 Task: Look for vegan products in the category "Specialty Cheeses".
Action: Mouse moved to (672, 249)
Screenshot: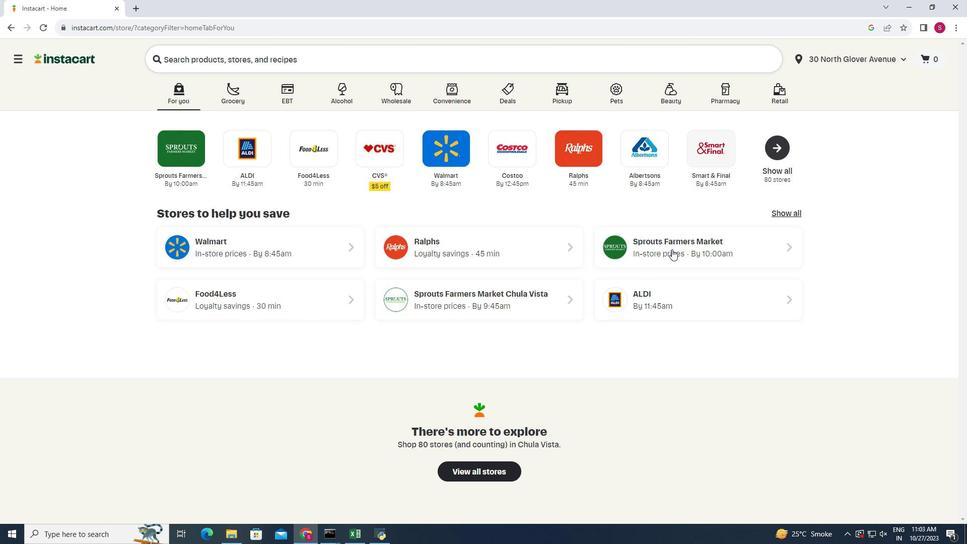 
Action: Mouse pressed left at (672, 249)
Screenshot: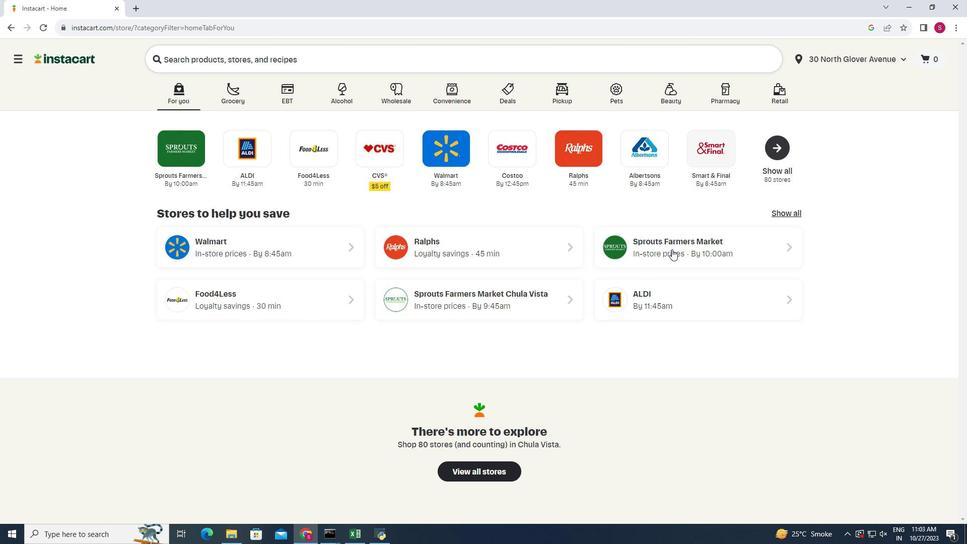 
Action: Mouse moved to (38, 477)
Screenshot: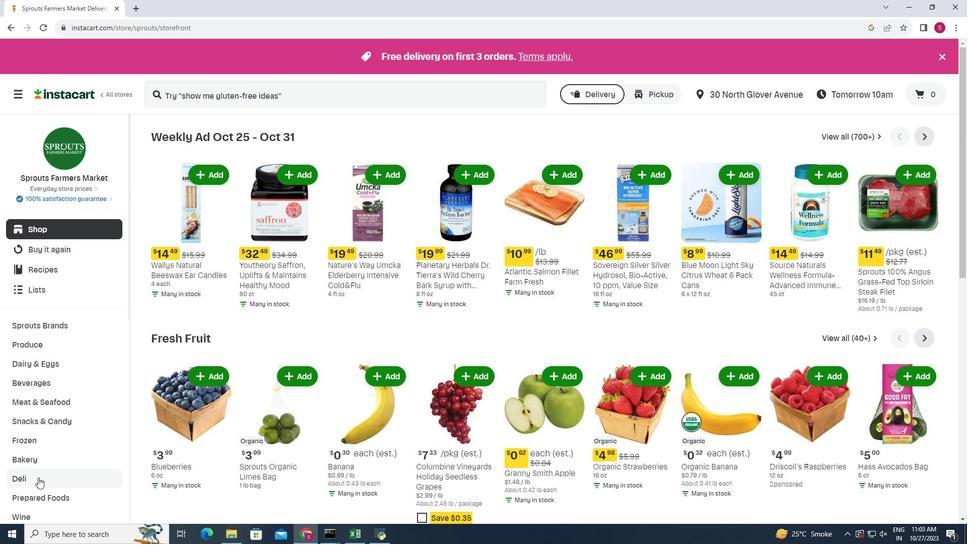
Action: Mouse pressed left at (38, 477)
Screenshot: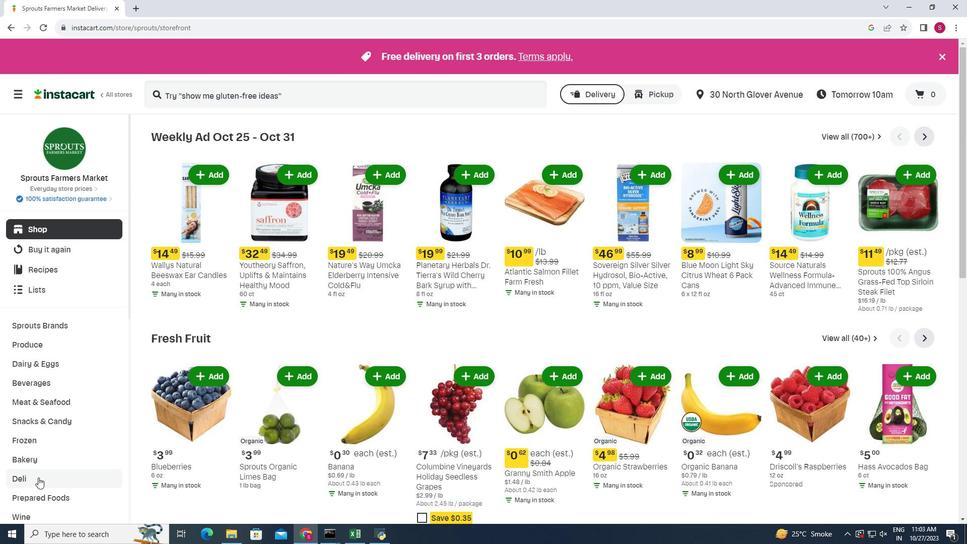 
Action: Mouse moved to (275, 160)
Screenshot: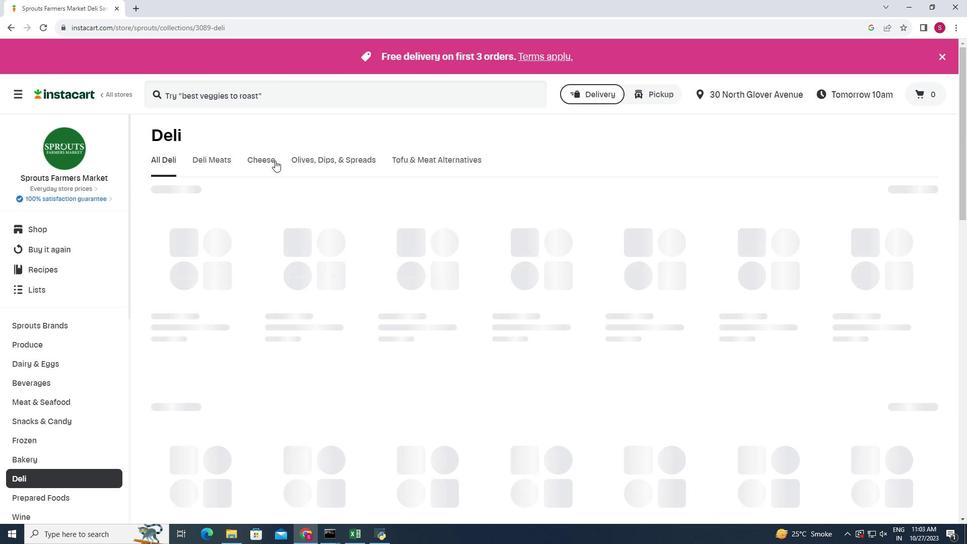 
Action: Mouse pressed left at (275, 160)
Screenshot: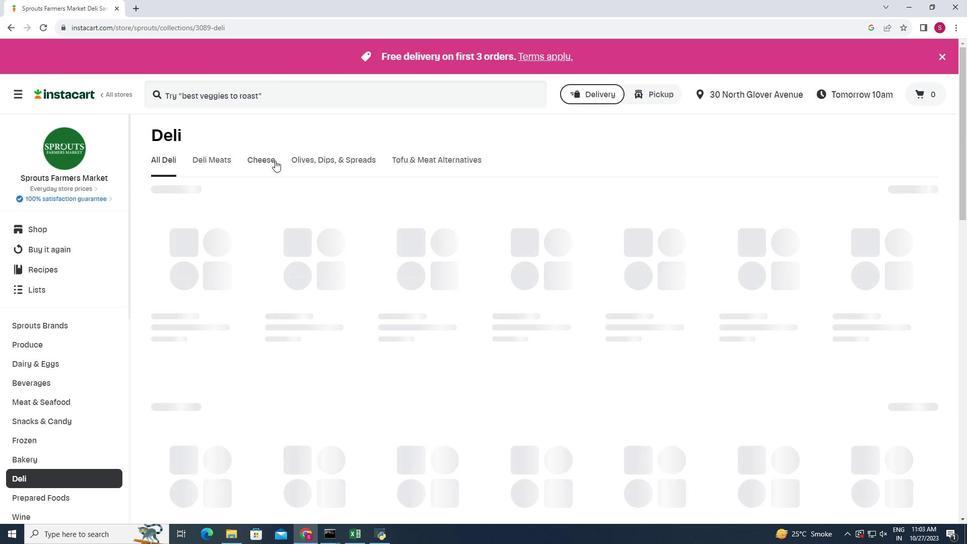 
Action: Mouse moved to (941, 200)
Screenshot: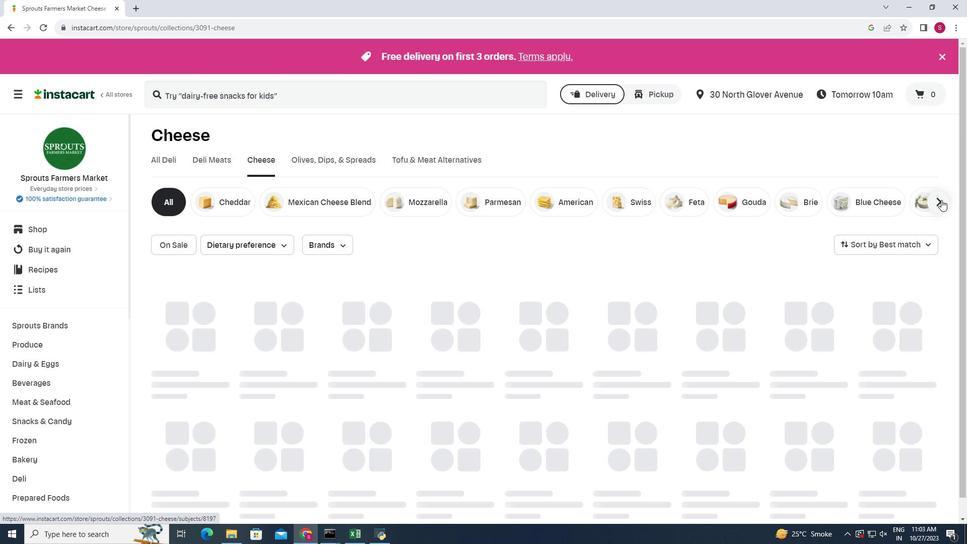 
Action: Mouse pressed left at (941, 200)
Screenshot: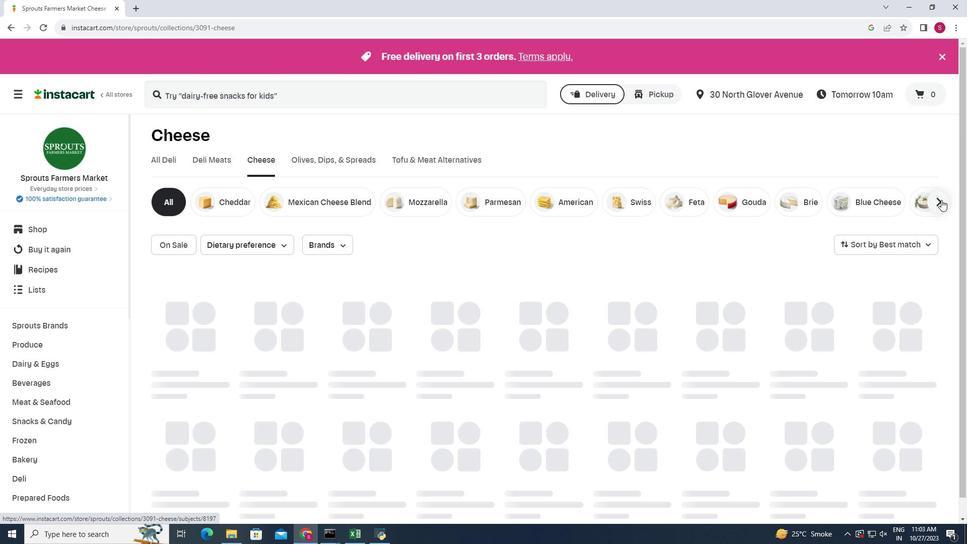 
Action: Mouse moved to (891, 198)
Screenshot: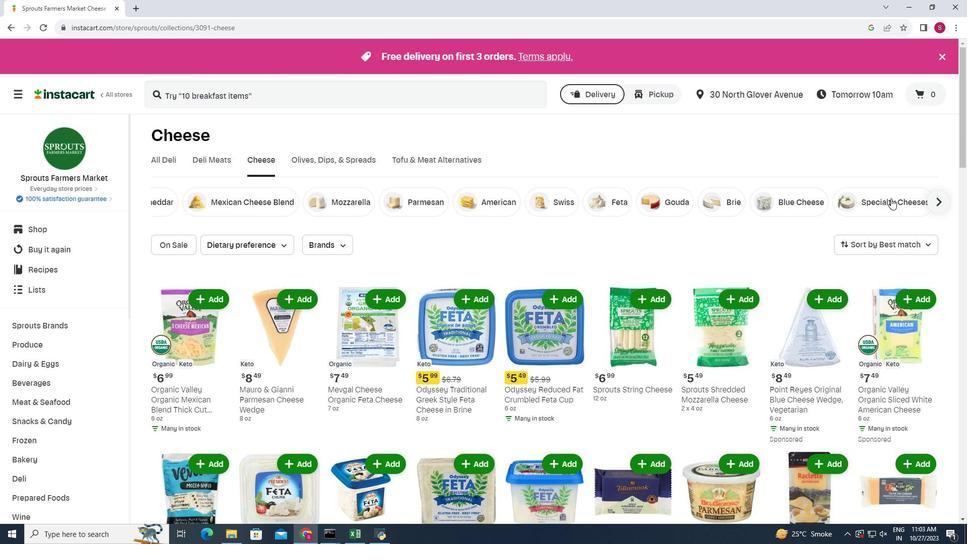 
Action: Mouse pressed left at (891, 198)
Screenshot: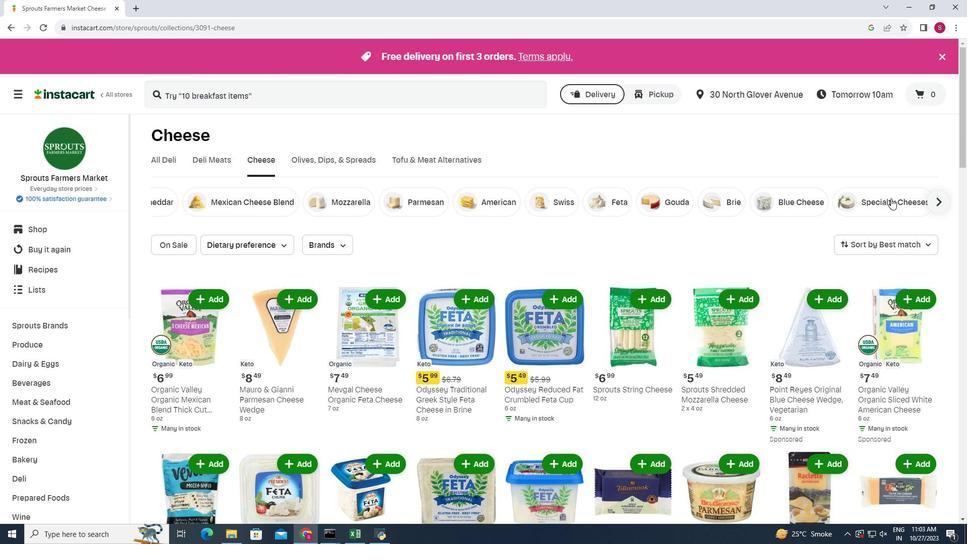 
Action: Mouse pressed left at (891, 198)
Screenshot: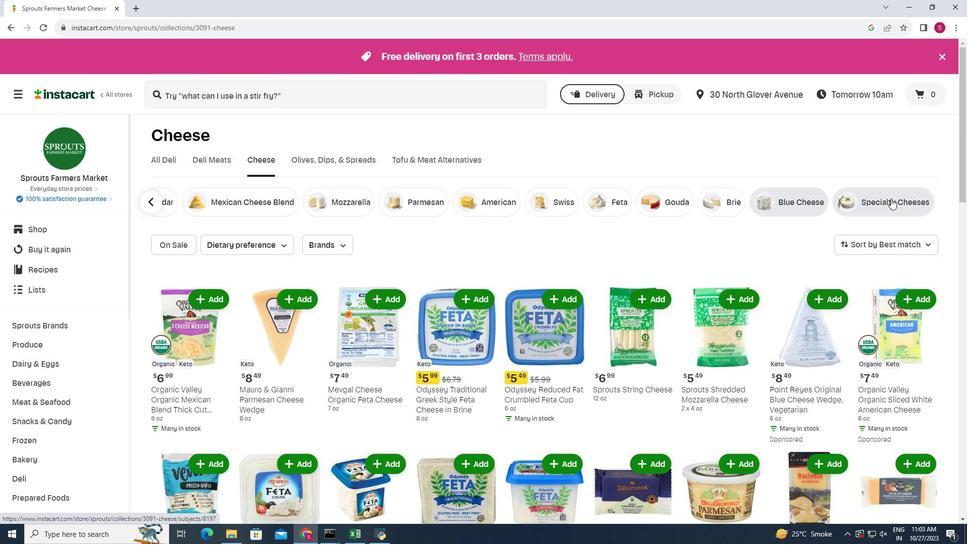 
Action: Mouse moved to (272, 239)
Screenshot: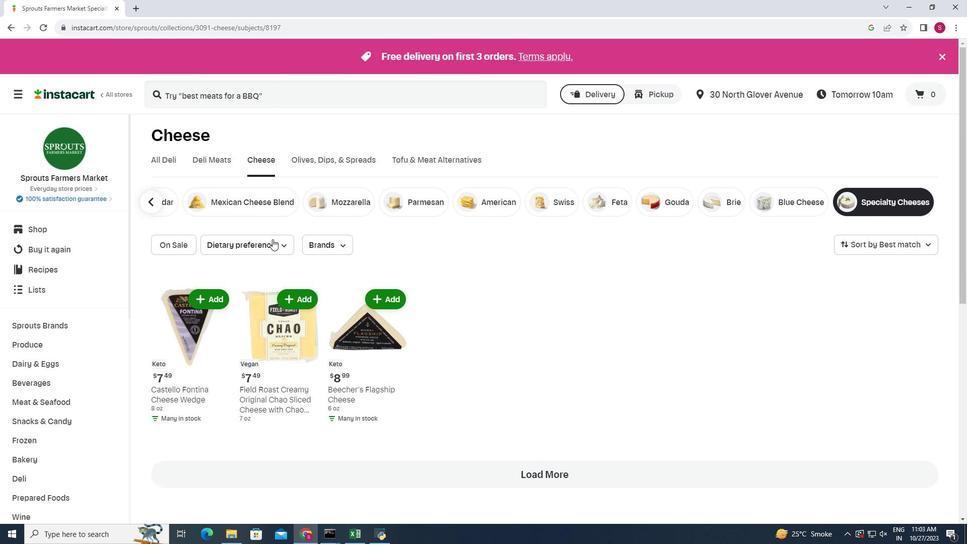
Action: Mouse pressed left at (272, 239)
Screenshot: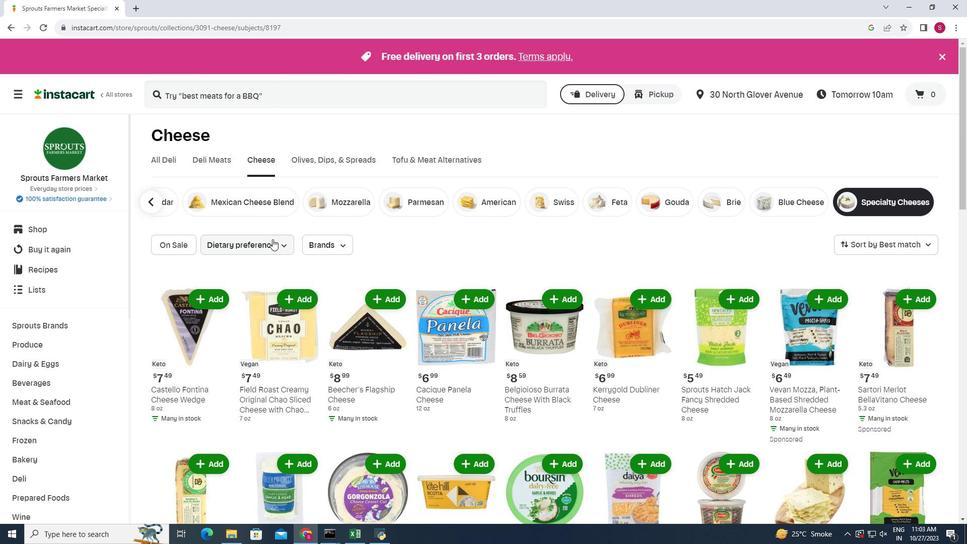
Action: Mouse moved to (219, 273)
Screenshot: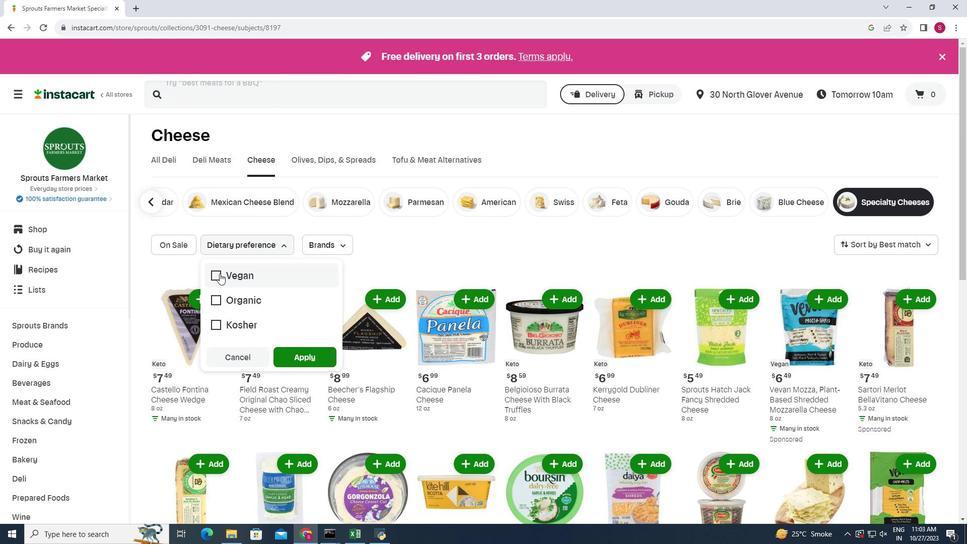 
Action: Mouse pressed left at (219, 273)
Screenshot: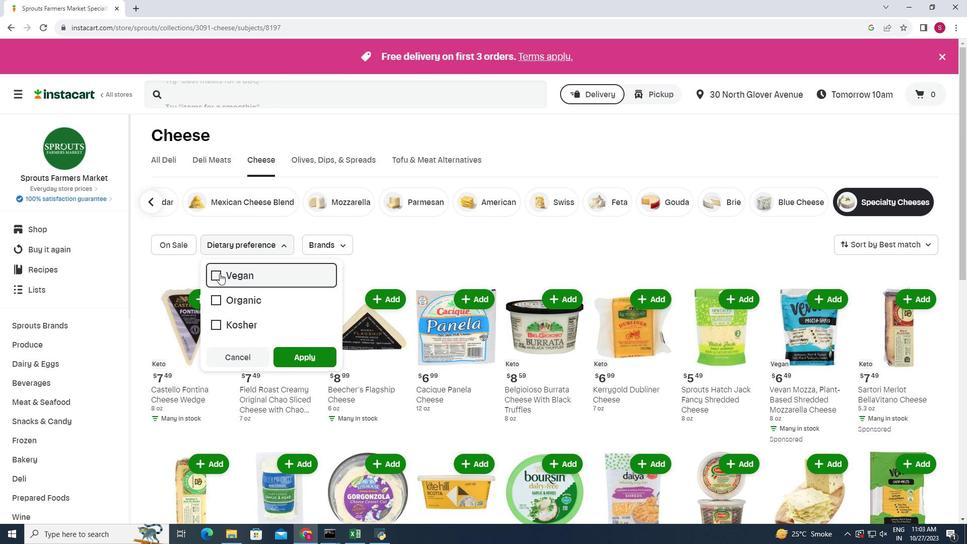 
Action: Mouse moved to (289, 356)
Screenshot: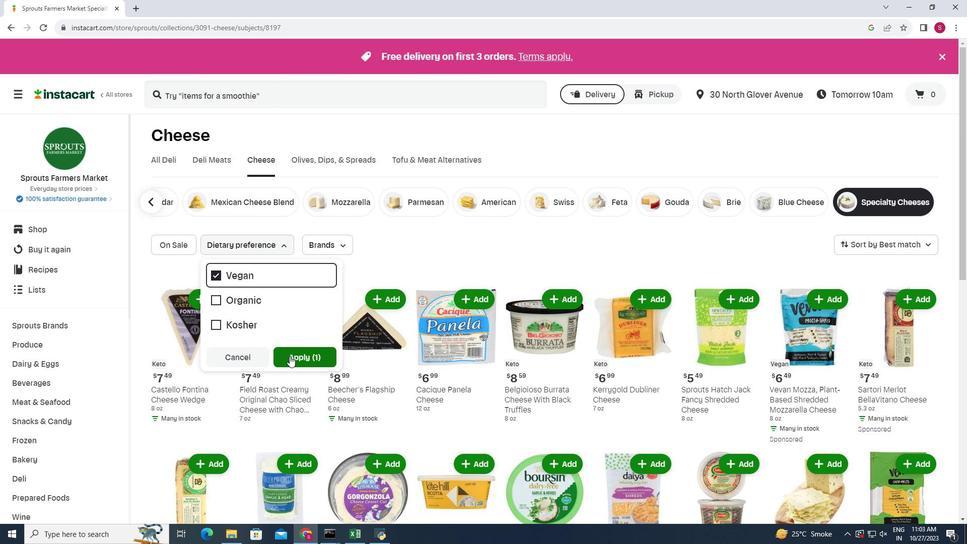 
Action: Mouse pressed left at (289, 356)
Screenshot: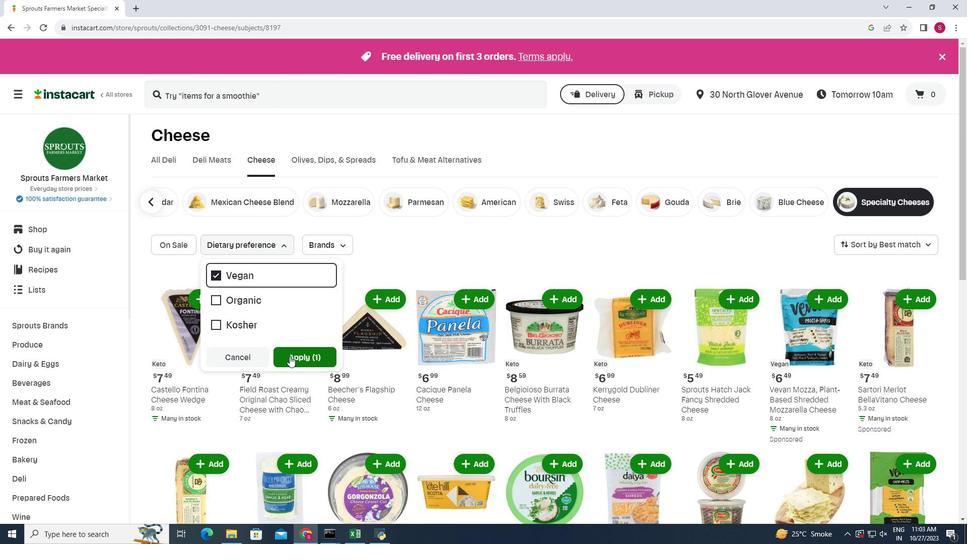 
Action: Mouse moved to (408, 287)
Screenshot: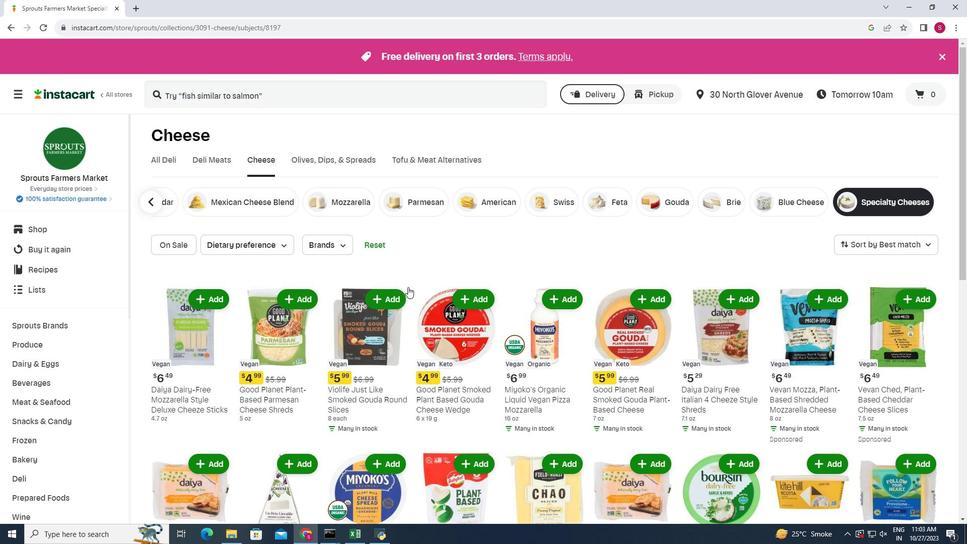 
Action: Mouse scrolled (408, 286) with delta (0, 0)
Screenshot: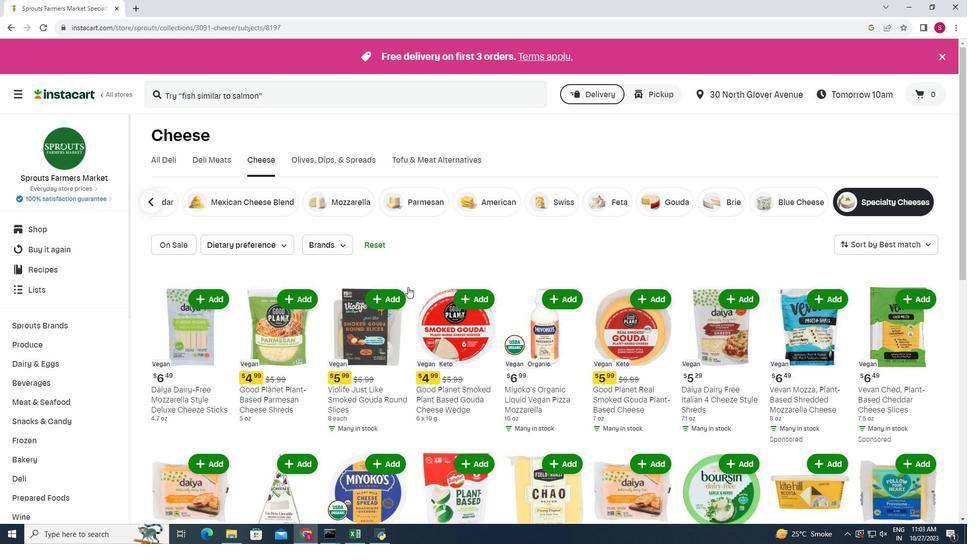 
Action: Mouse scrolled (408, 286) with delta (0, 0)
Screenshot: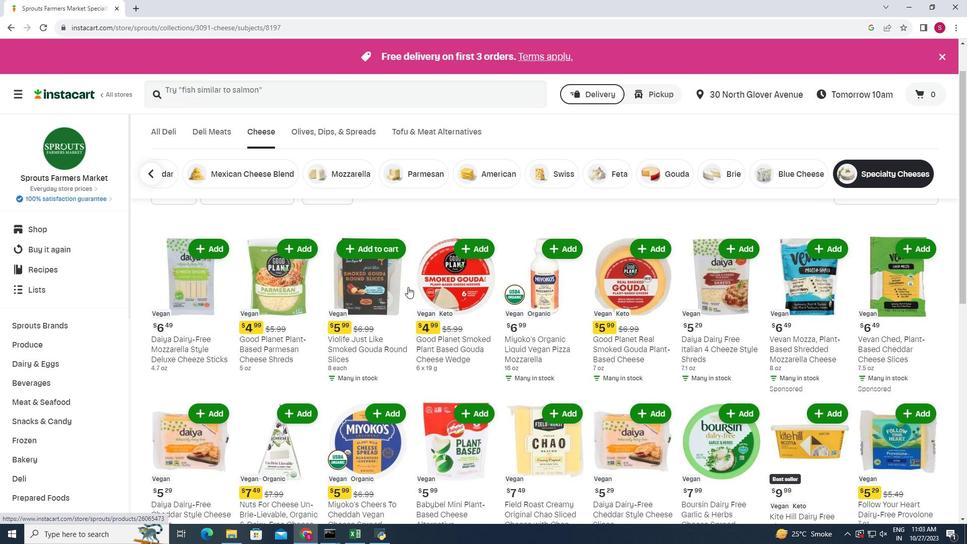 
Action: Mouse moved to (408, 287)
Screenshot: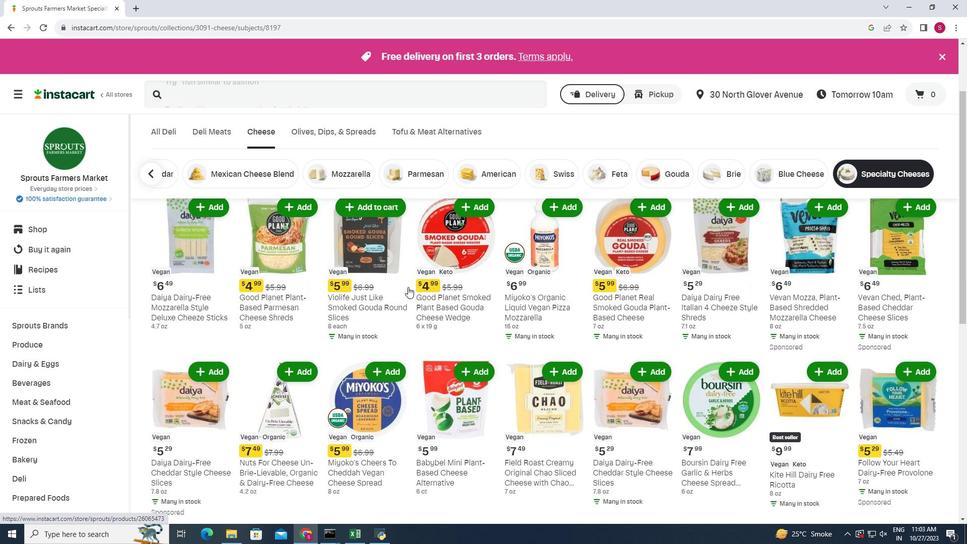 
Action: Mouse scrolled (408, 286) with delta (0, 0)
Screenshot: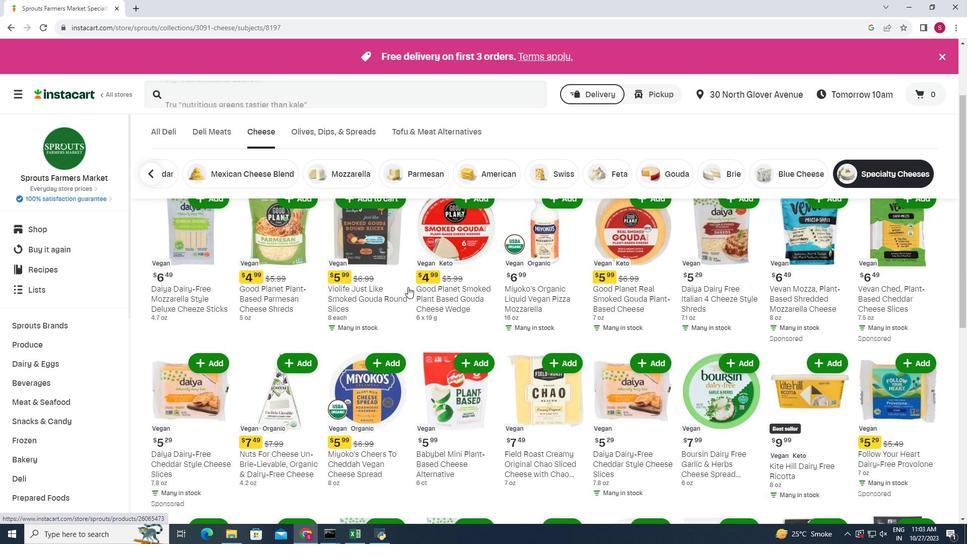 
Action: Mouse scrolled (408, 286) with delta (0, 0)
Screenshot: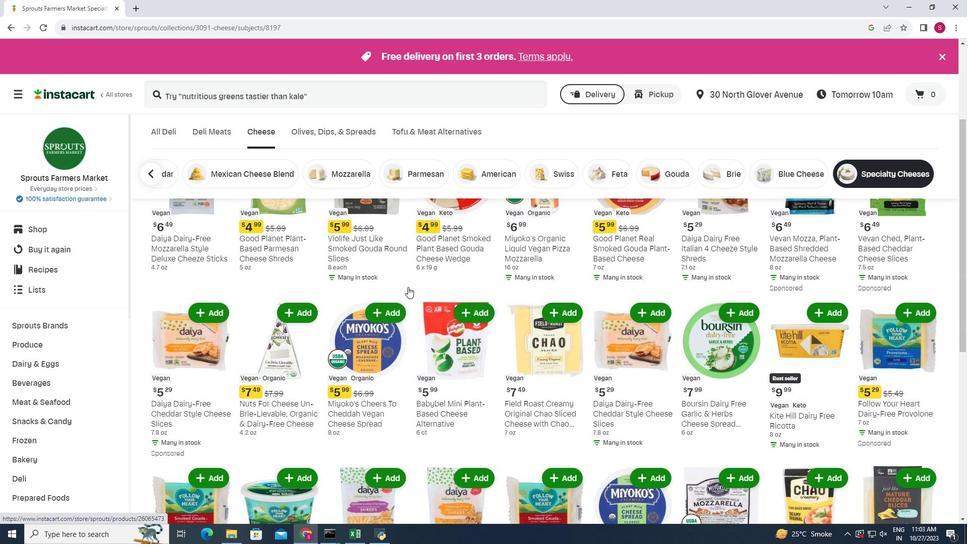 
Action: Mouse moved to (408, 287)
Screenshot: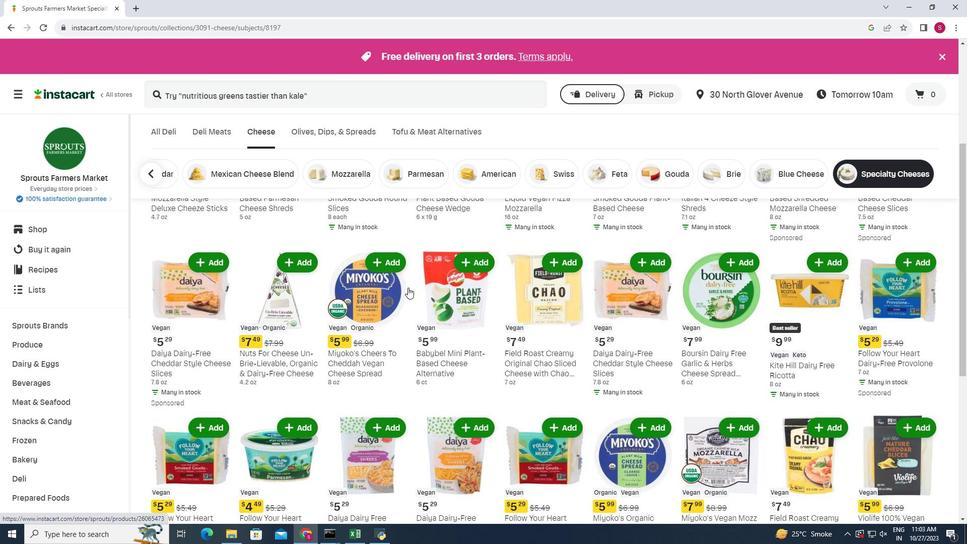 
Action: Mouse scrolled (408, 287) with delta (0, 0)
Screenshot: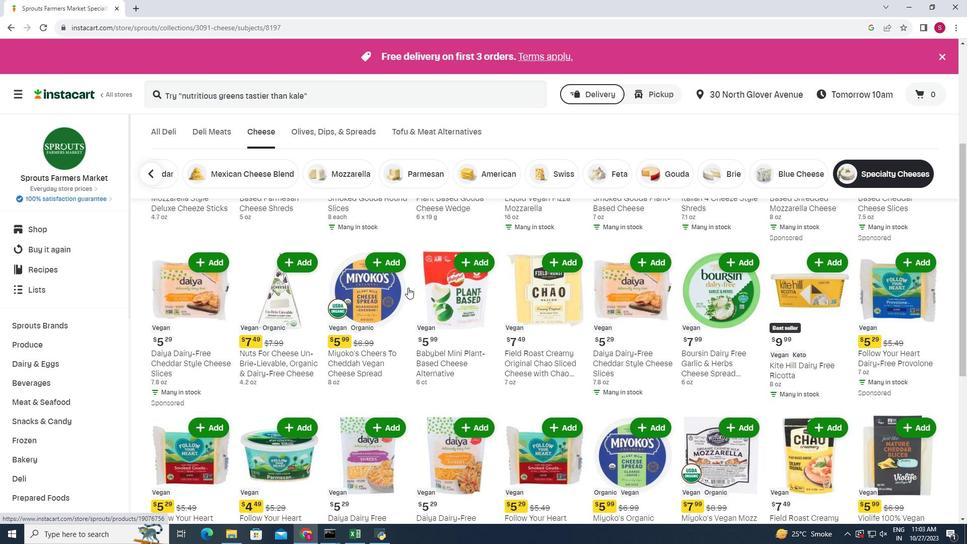 
Action: Mouse scrolled (408, 287) with delta (0, 0)
Screenshot: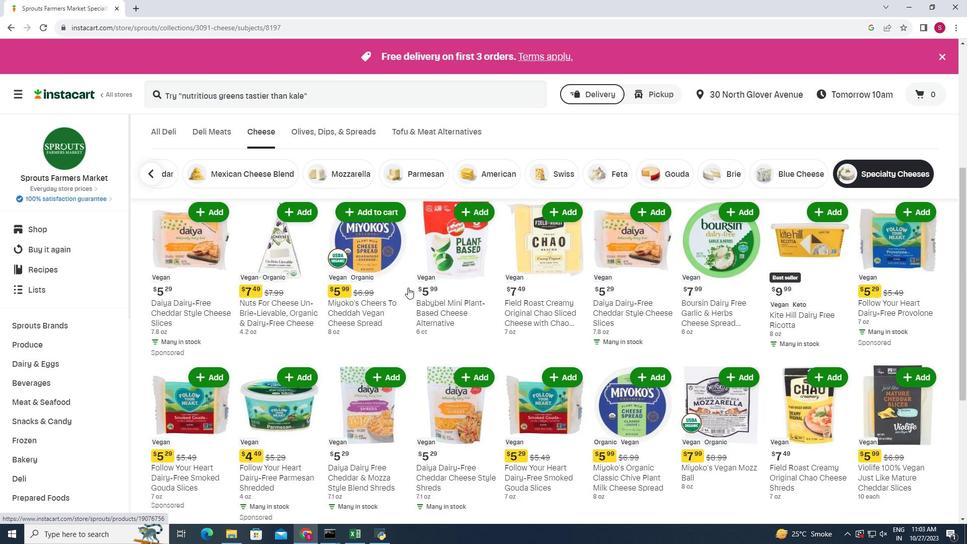 
Action: Mouse scrolled (408, 287) with delta (0, 0)
Screenshot: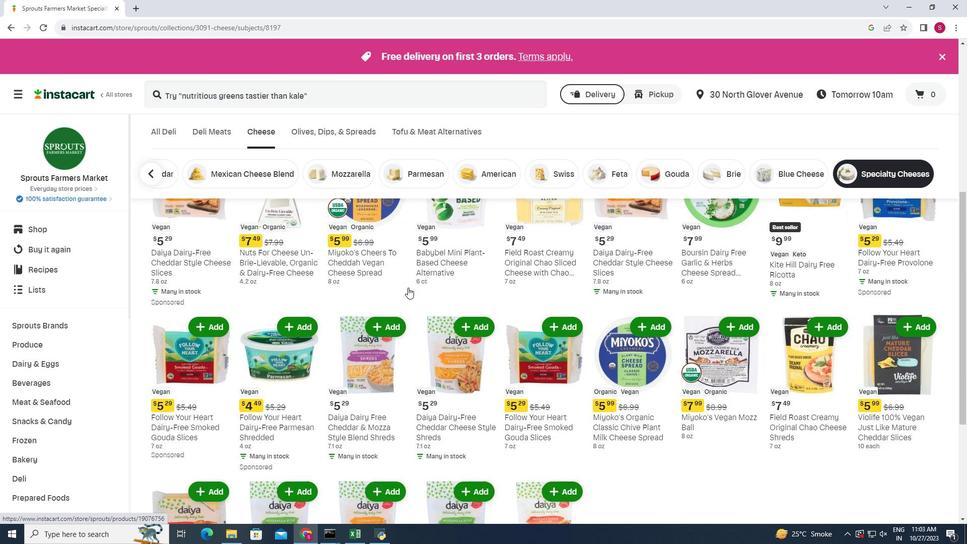 
Action: Mouse scrolled (408, 287) with delta (0, 0)
Screenshot: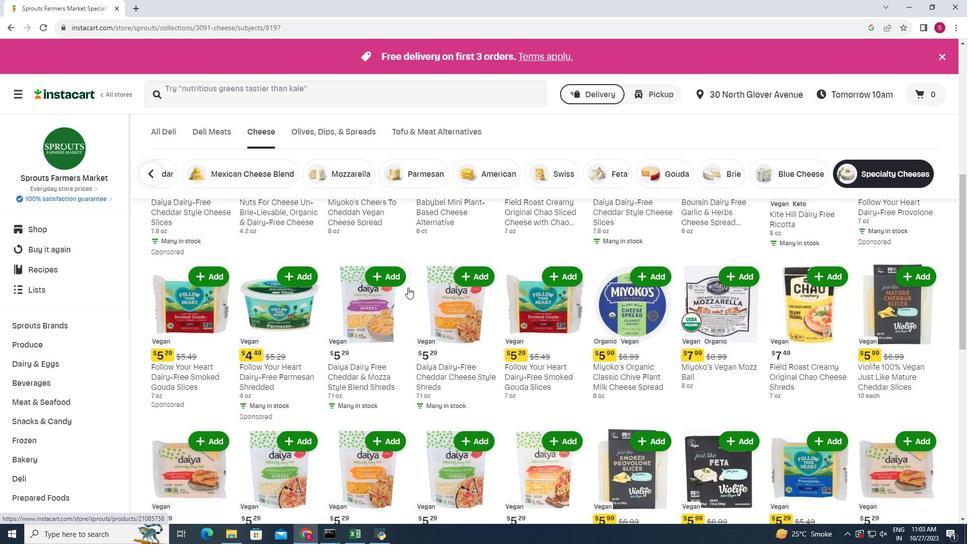 
Action: Mouse scrolled (408, 287) with delta (0, 0)
Screenshot: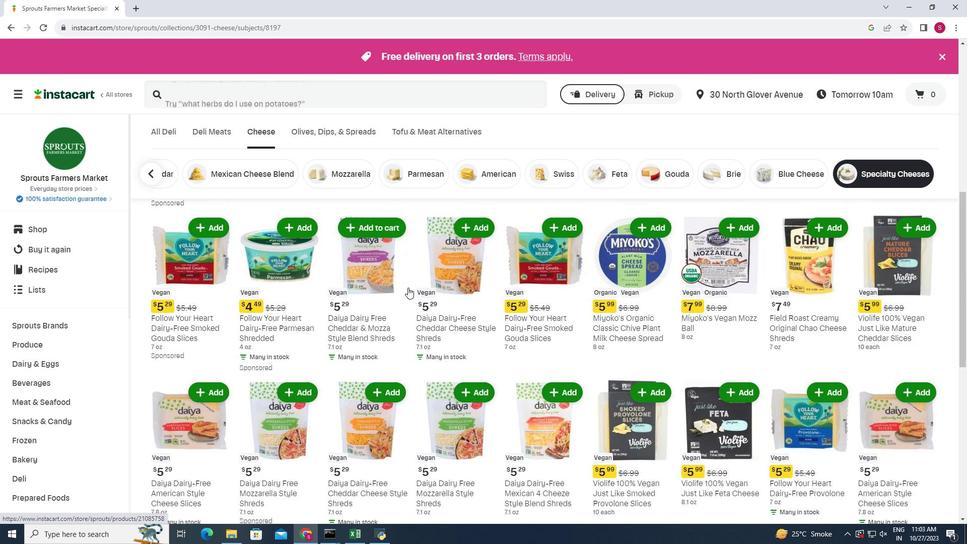 
Action: Mouse scrolled (408, 287) with delta (0, 0)
Screenshot: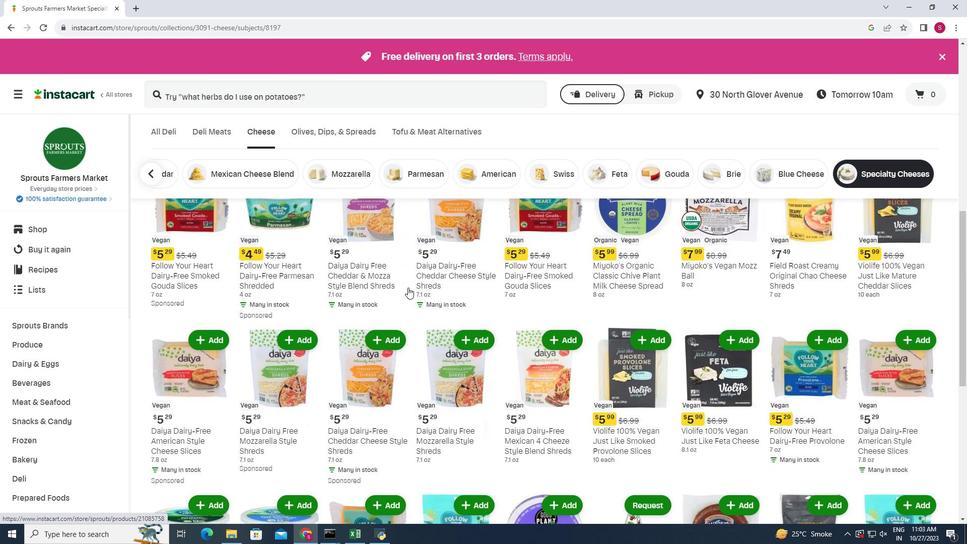 
Action: Mouse scrolled (408, 287) with delta (0, 0)
Screenshot: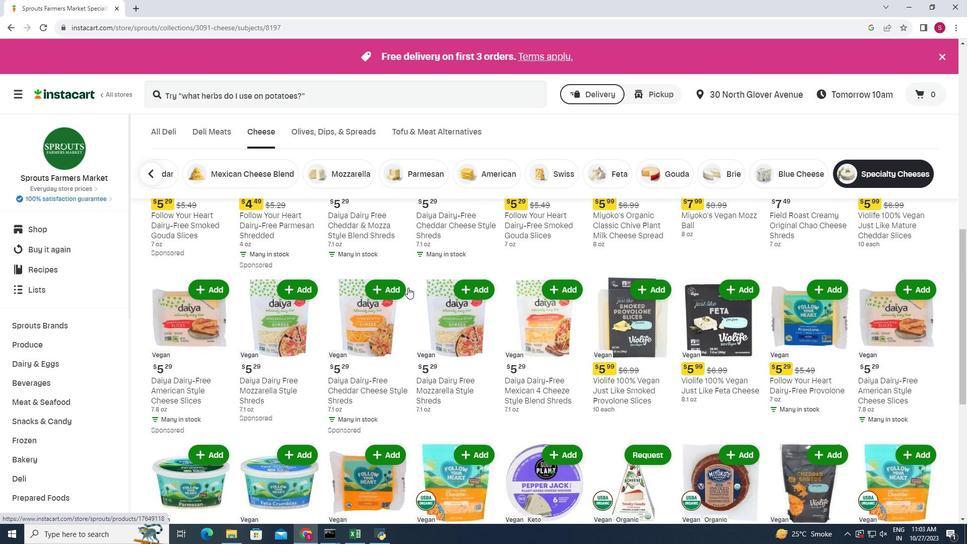 
Action: Mouse scrolled (408, 287) with delta (0, 0)
Screenshot: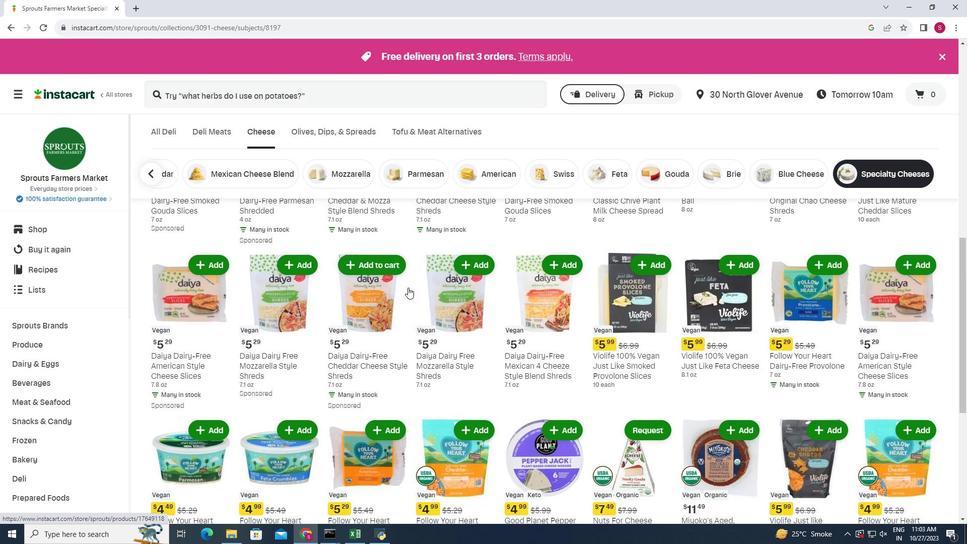 
Action: Mouse scrolled (408, 287) with delta (0, 0)
Screenshot: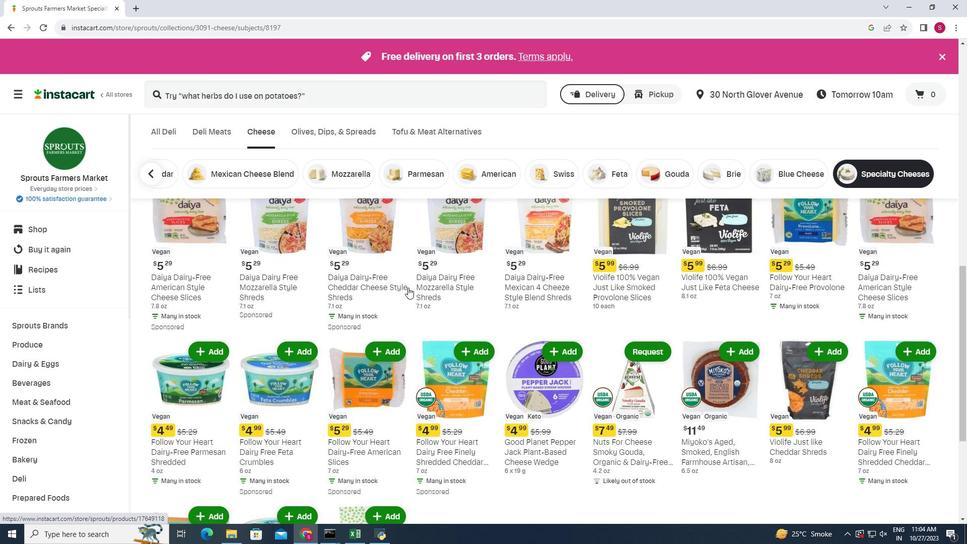 
Action: Mouse scrolled (408, 287) with delta (0, 0)
Screenshot: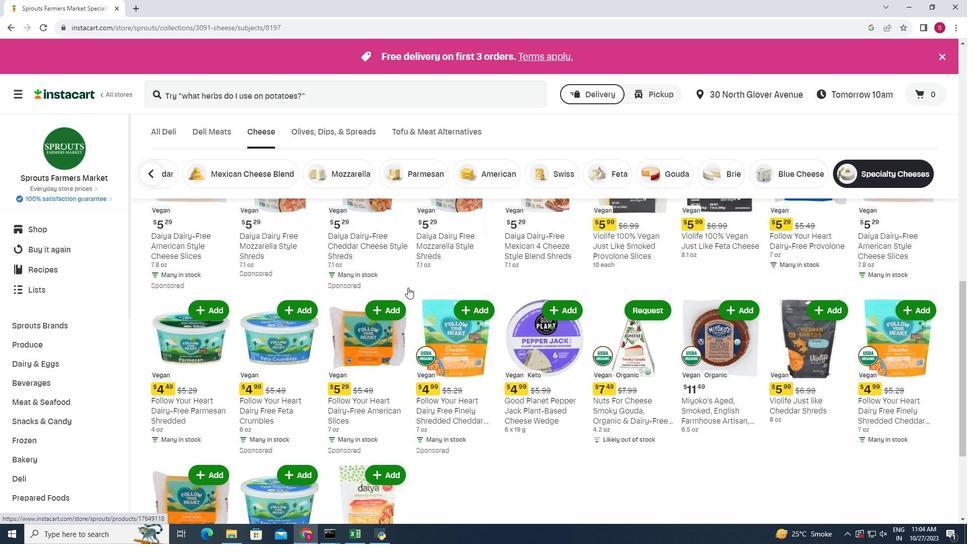 
Action: Mouse scrolled (408, 287) with delta (0, 0)
Screenshot: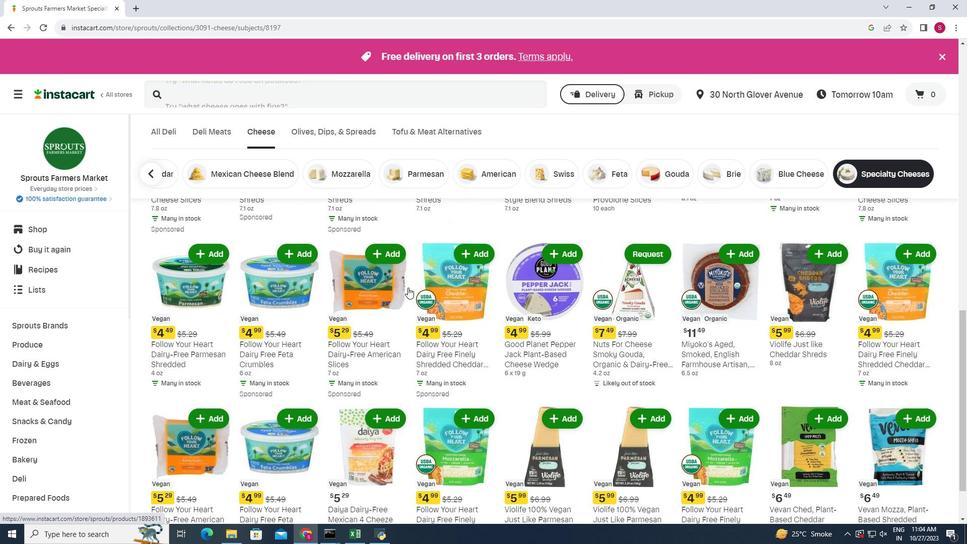 
Action: Mouse scrolled (408, 287) with delta (0, 0)
Screenshot: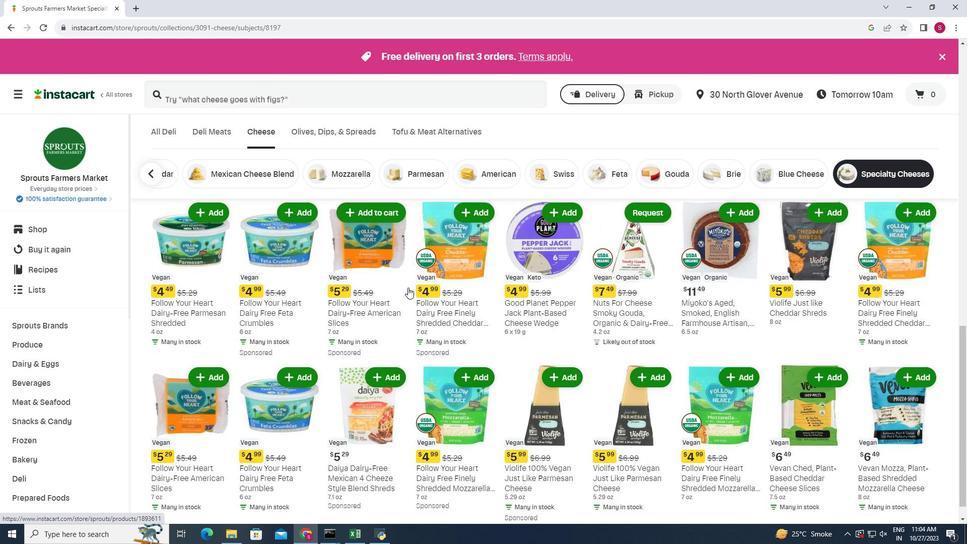 
Action: Mouse scrolled (408, 287) with delta (0, 0)
Screenshot: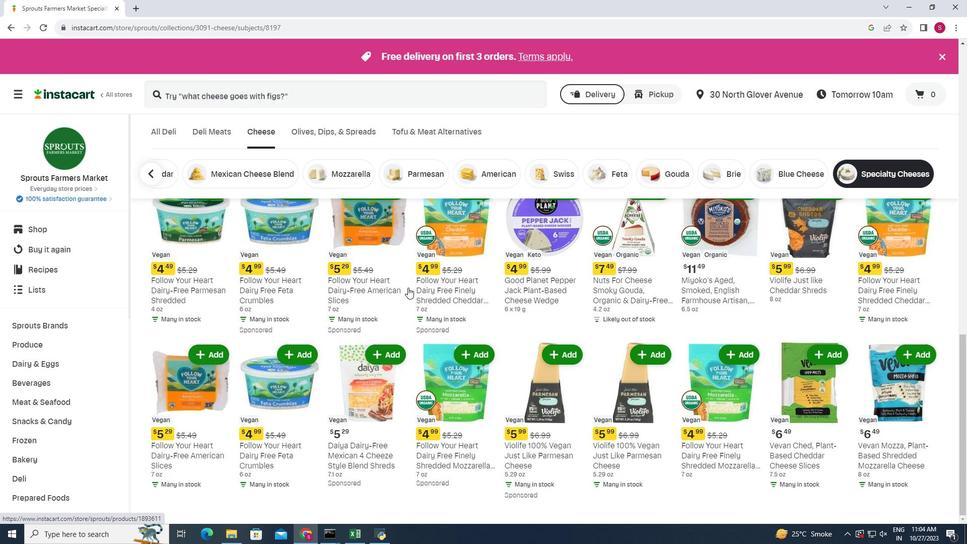 
